 Task: Create Card Card0023 in Board Board0021 in Workspace Development in Trello
Action: Mouse moved to (480, 545)
Screenshot: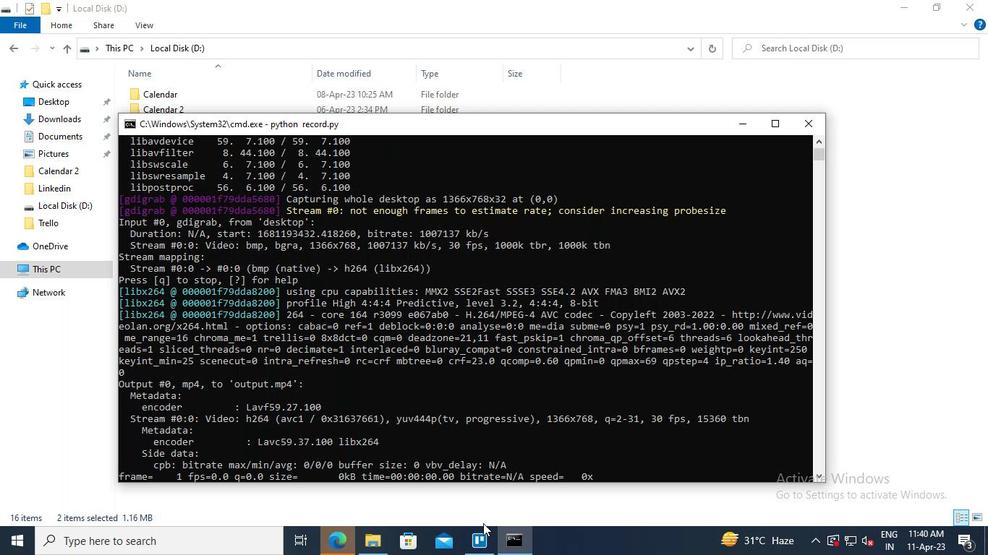 
Action: Mouse pressed left at (480, 545)
Screenshot: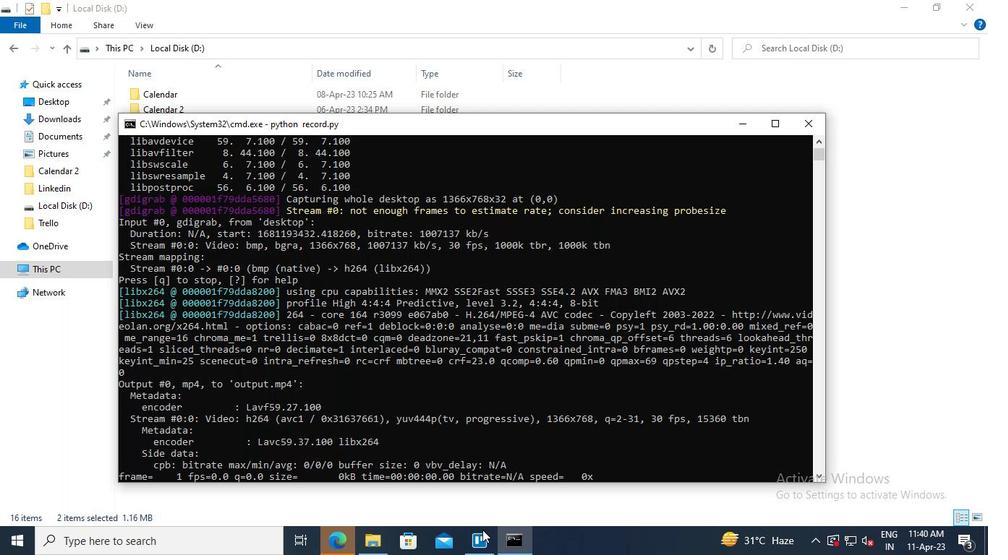 
Action: Mouse moved to (231, 189)
Screenshot: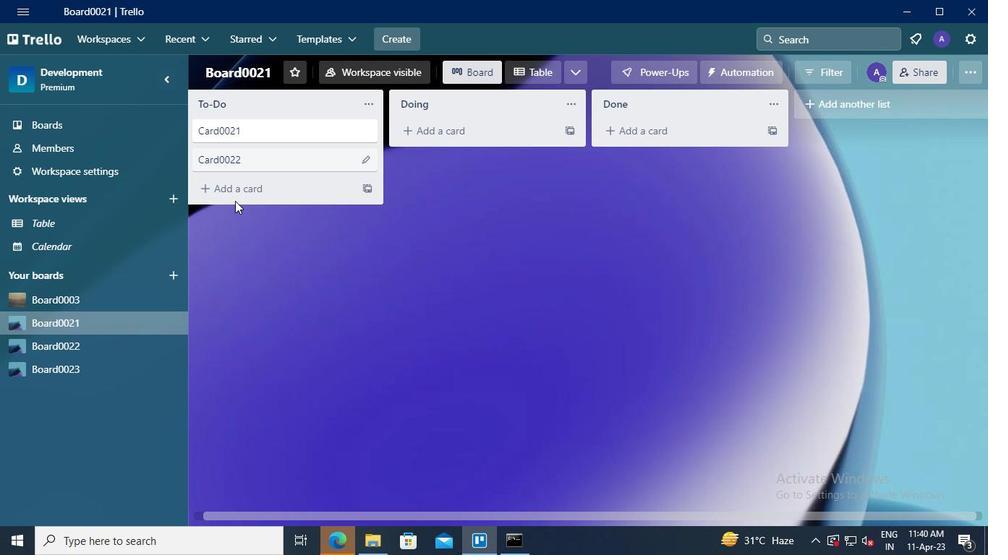 
Action: Mouse pressed left at (231, 189)
Screenshot: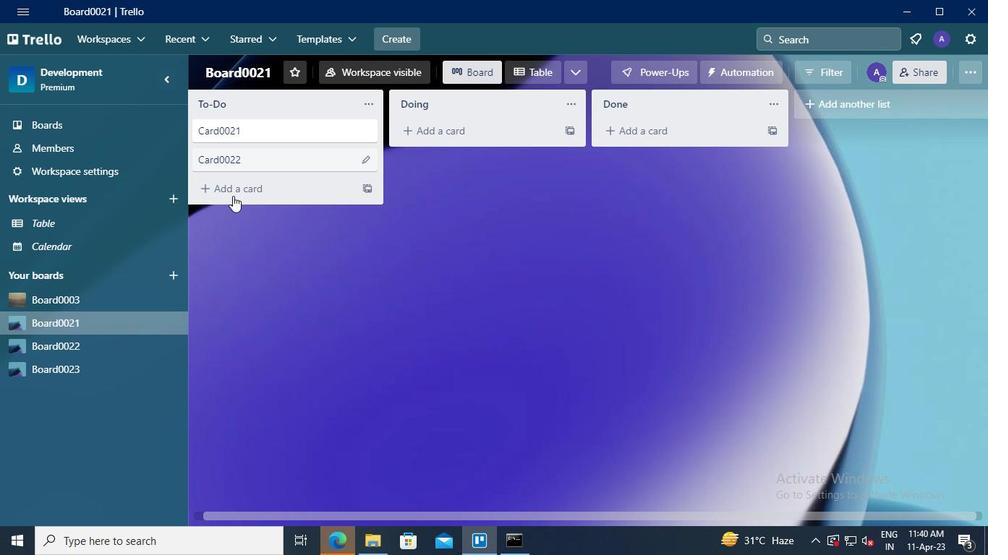 
Action: Mouse moved to (227, 201)
Screenshot: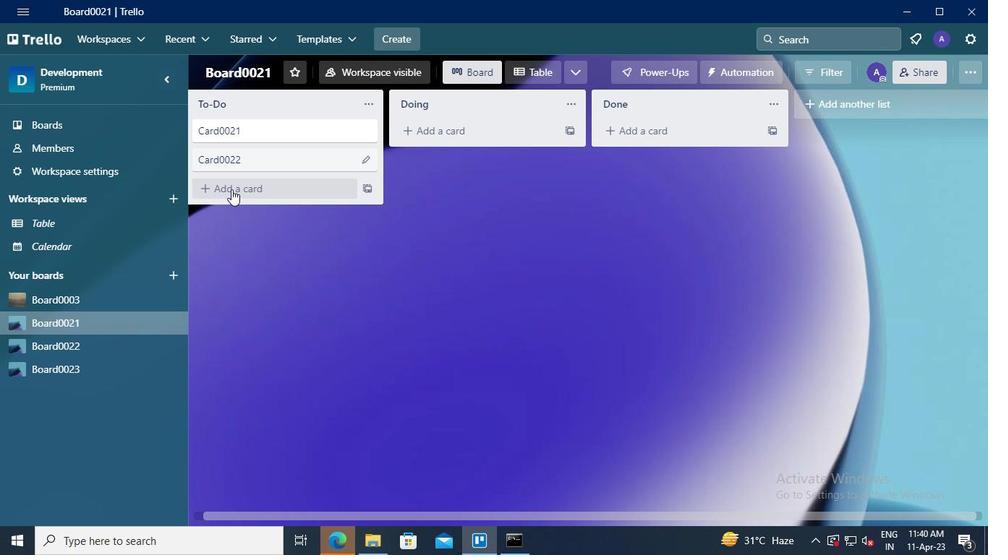 
Action: Keyboard Key.shift
Screenshot: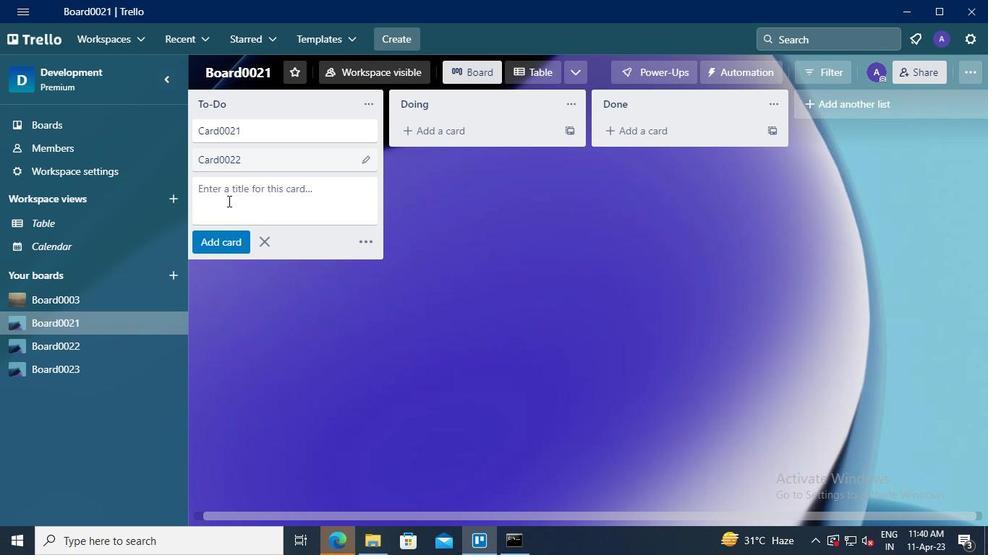 
Action: Keyboard C
Screenshot: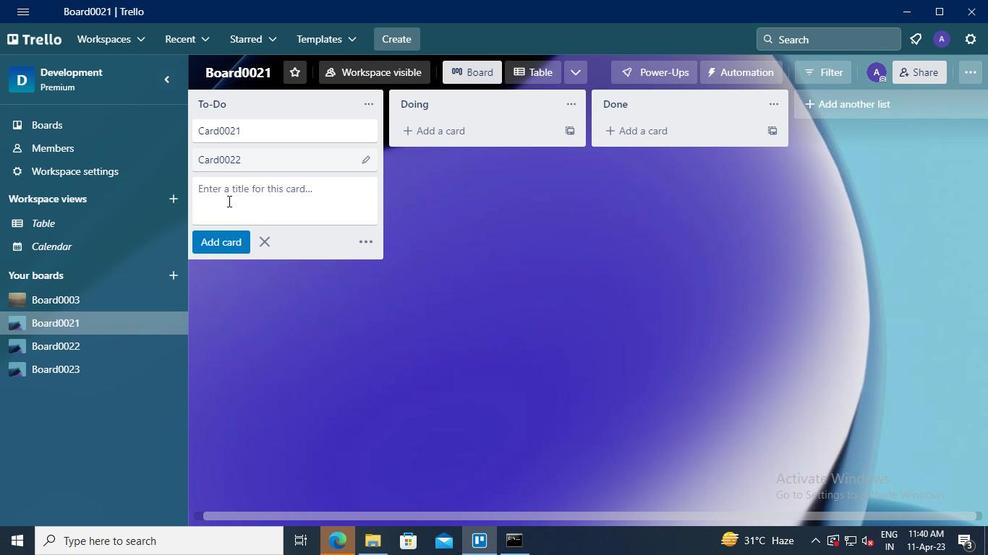 
Action: Keyboard a
Screenshot: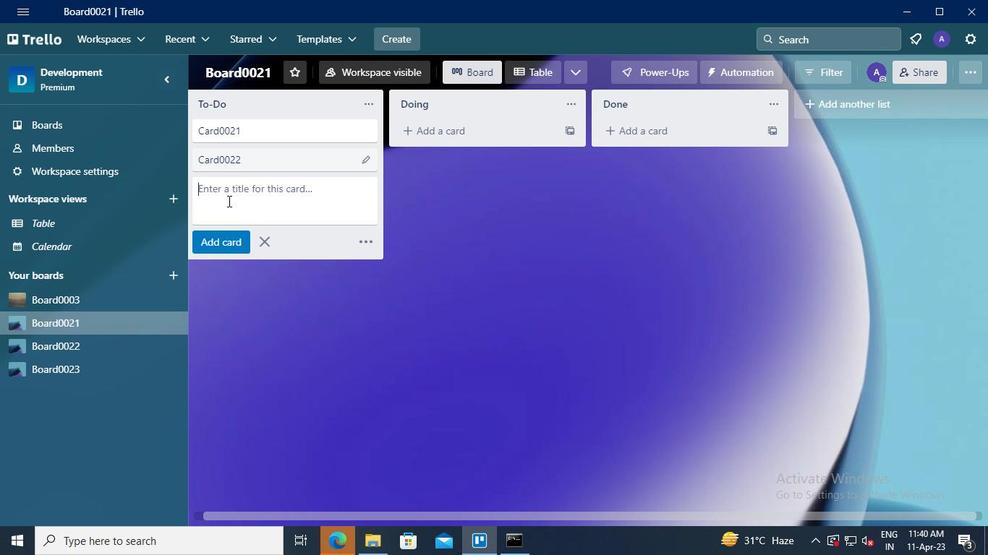 
Action: Keyboard r
Screenshot: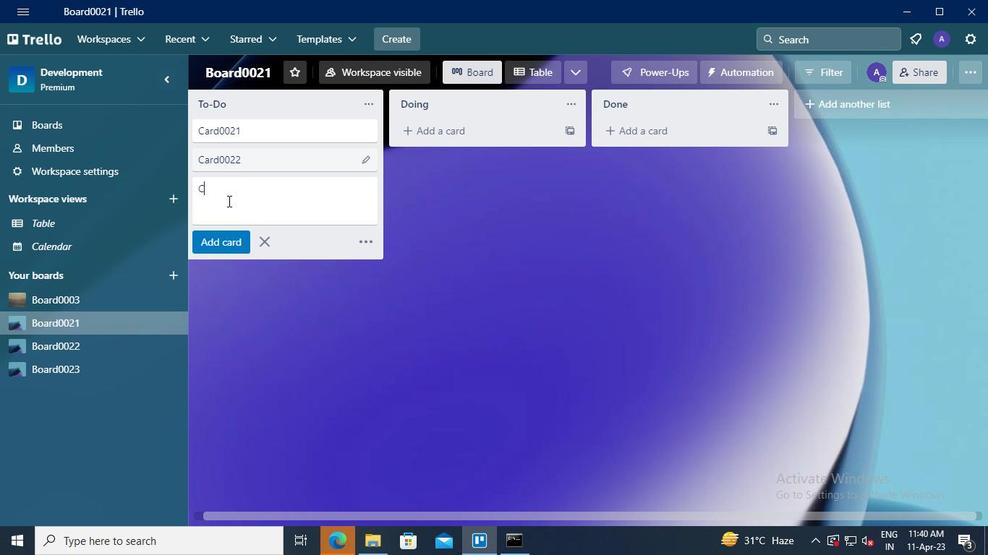 
Action: Keyboard d
Screenshot: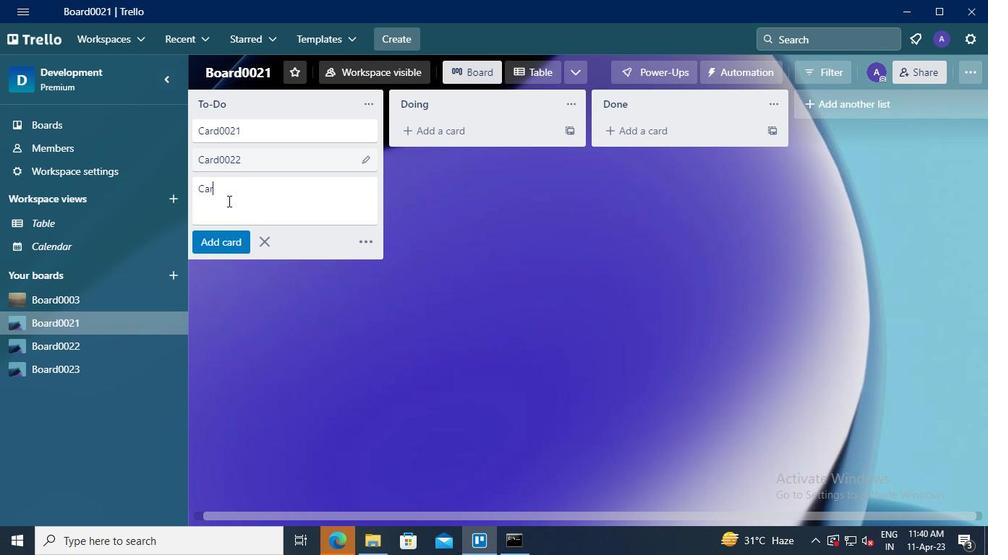 
Action: Keyboard <96>
Screenshot: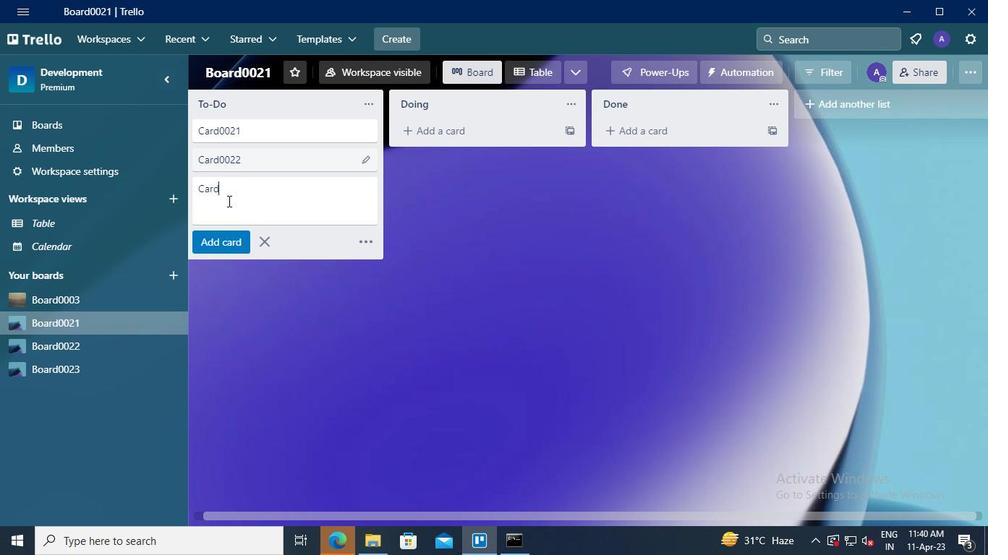 
Action: Keyboard <96>
Screenshot: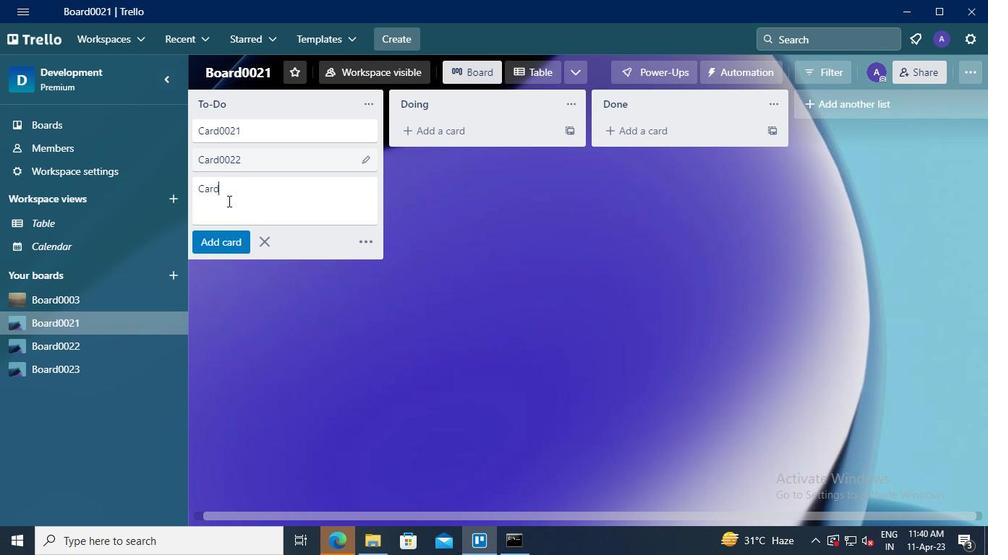 
Action: Keyboard <98>
Screenshot: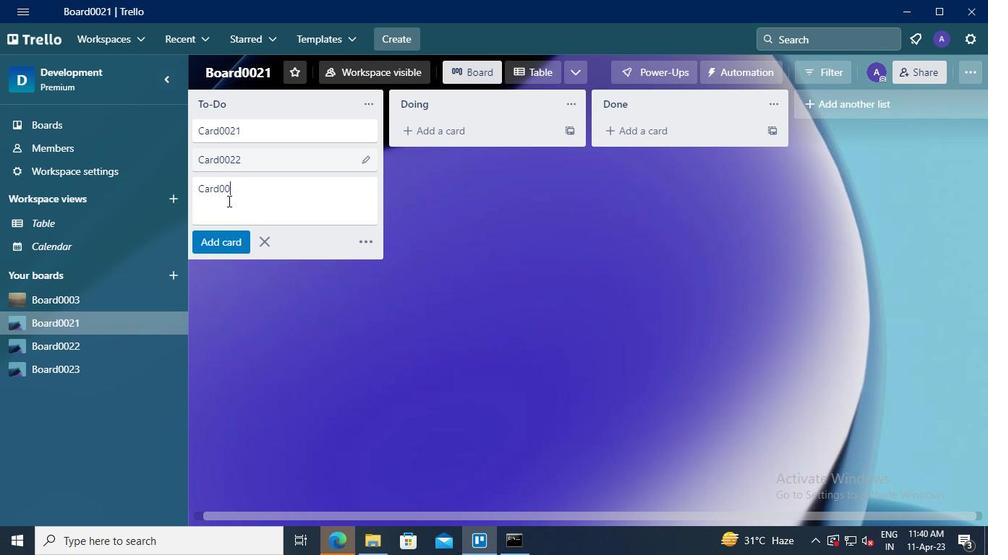 
Action: Keyboard <99>
Screenshot: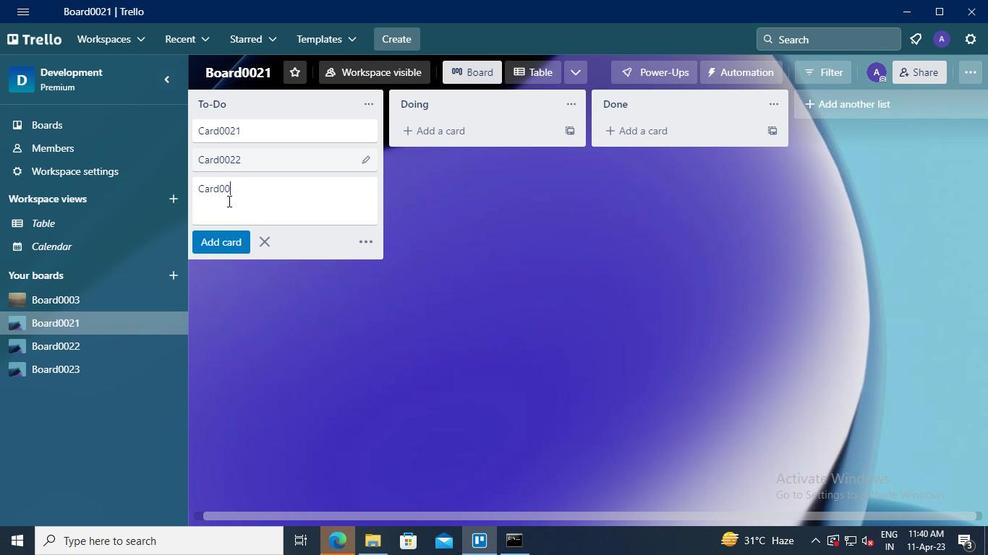 
Action: Mouse moved to (231, 240)
Screenshot: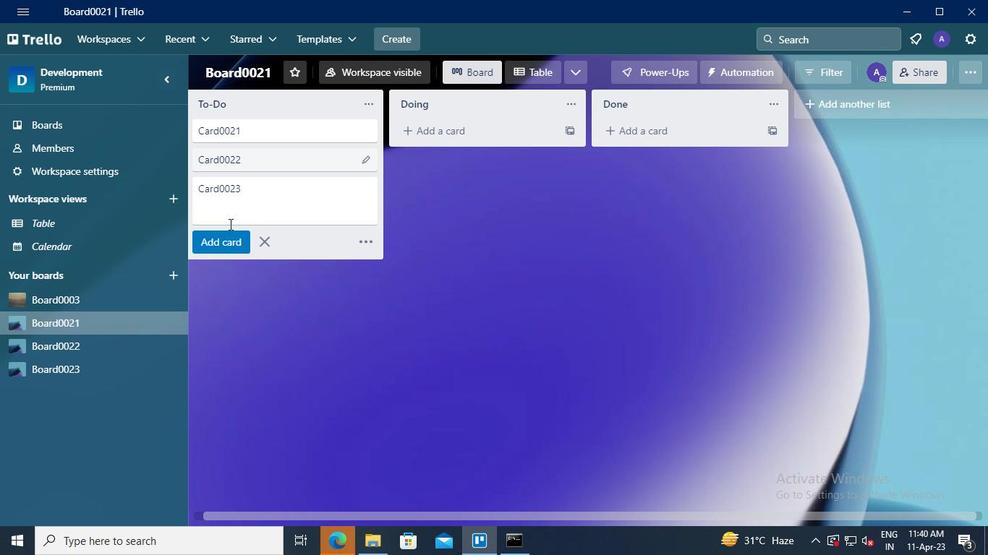 
Action: Mouse pressed left at (231, 240)
Screenshot: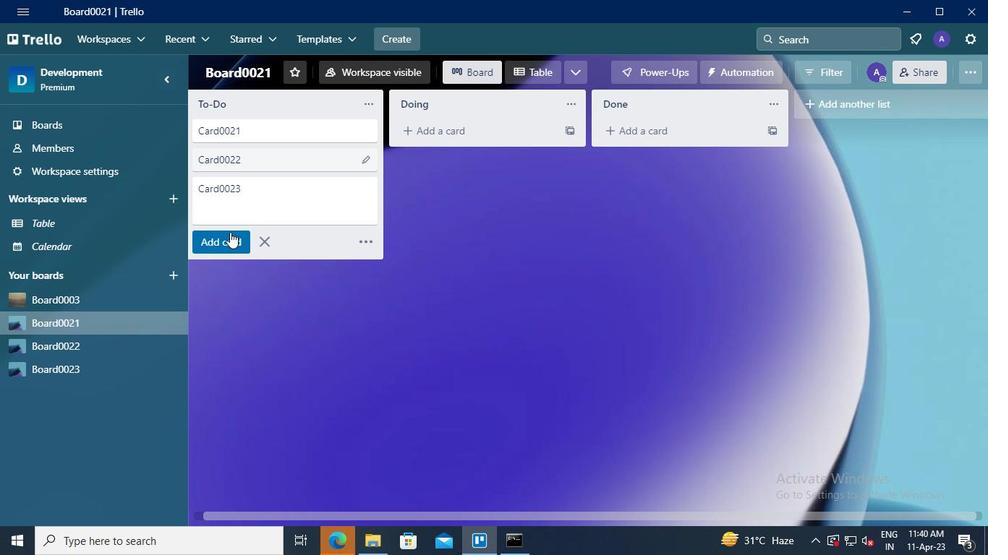 
Action: Mouse moved to (516, 555)
Screenshot: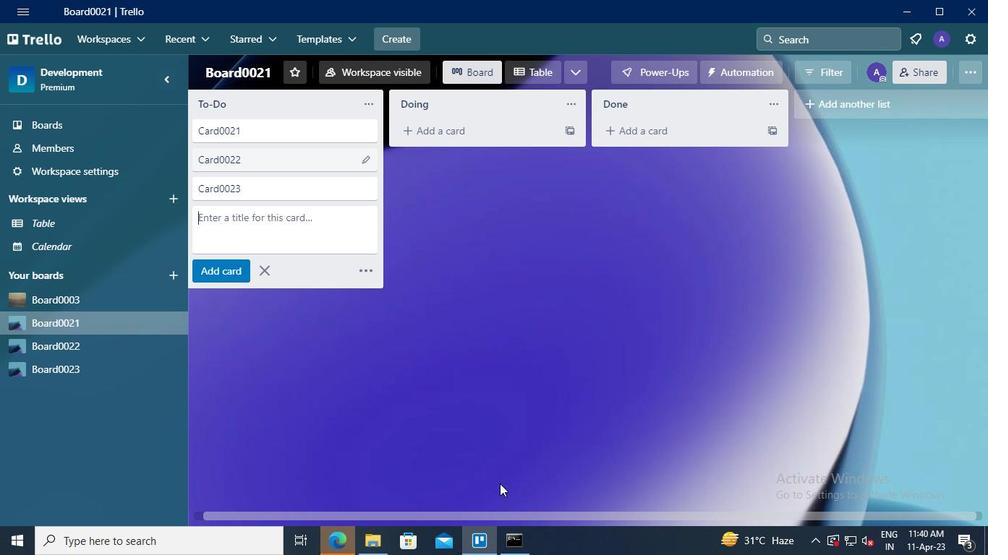 
Action: Mouse pressed left at (516, 554)
Screenshot: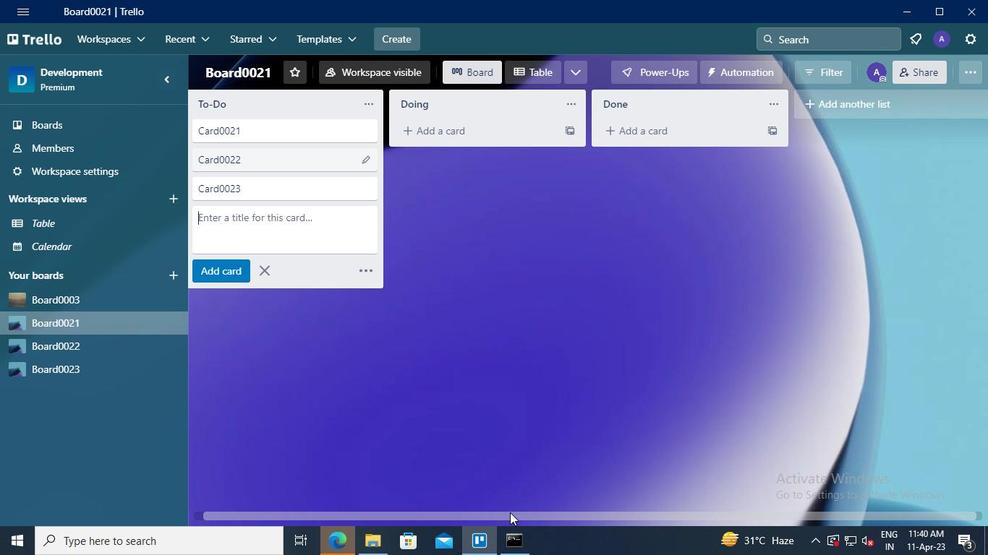 
Action: Mouse moved to (805, 127)
Screenshot: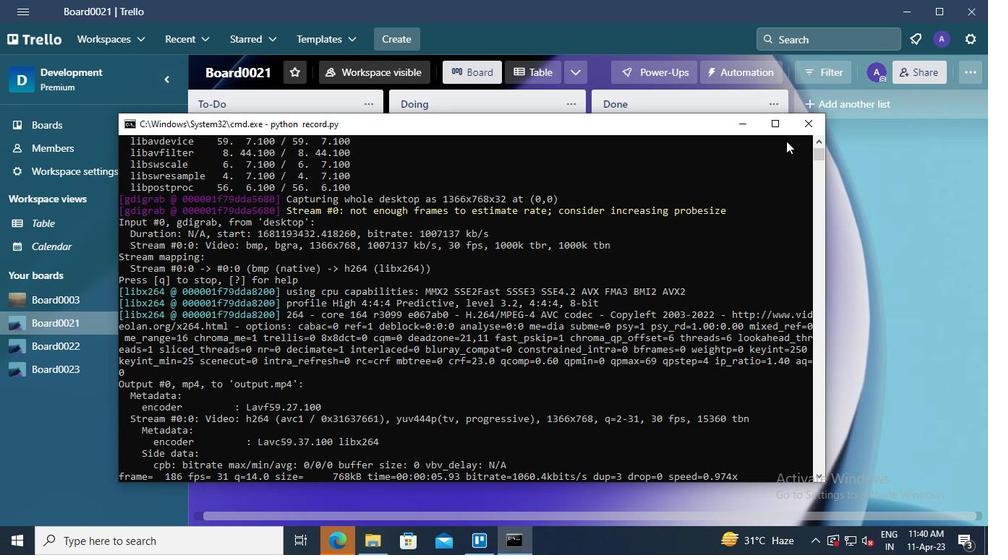 
Action: Mouse pressed left at (805, 127)
Screenshot: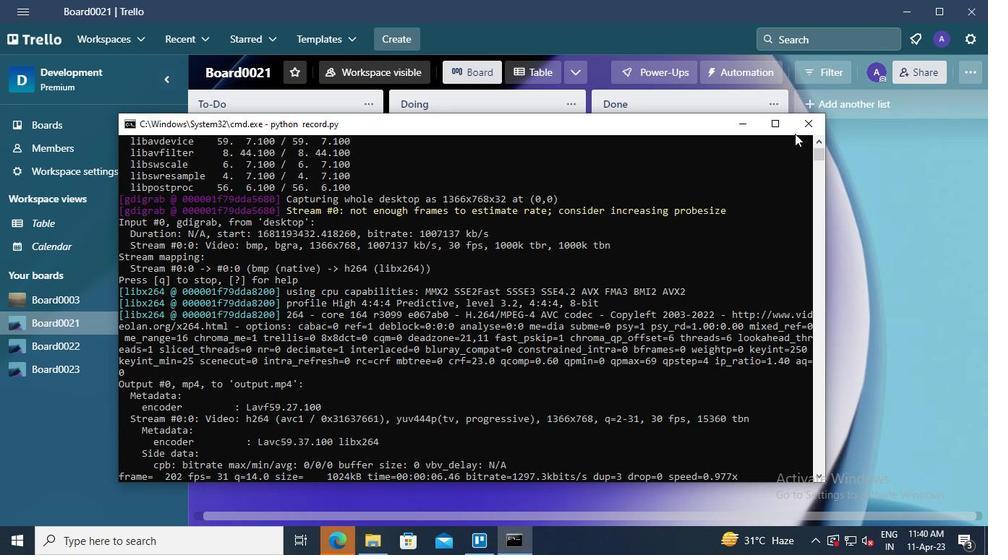 
